 Task: Present slideshow on another screen.
Action: Mouse moved to (1060, 62)
Screenshot: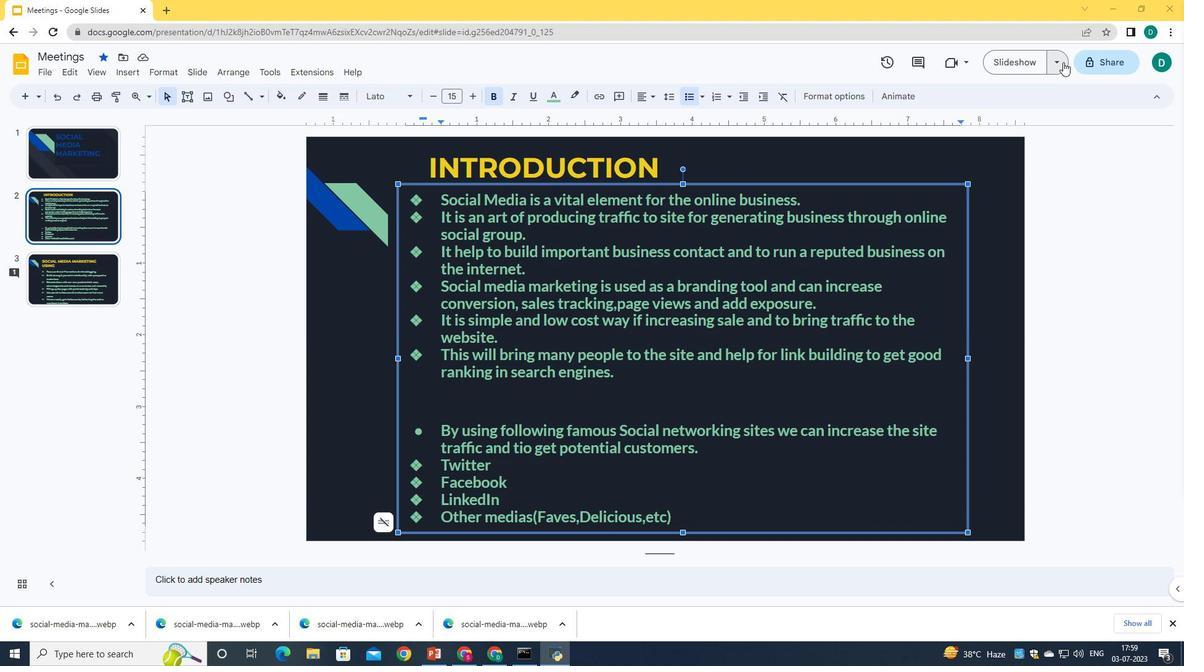 
Action: Mouse pressed left at (1060, 62)
Screenshot: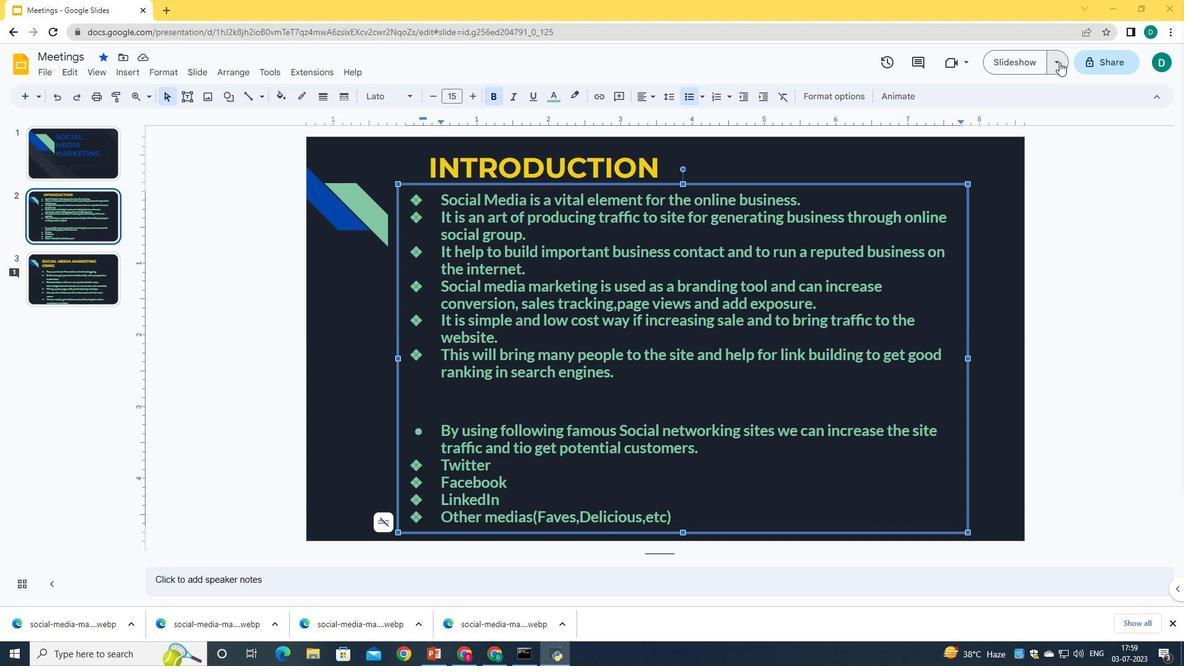 
Action: Mouse moved to (1010, 153)
Screenshot: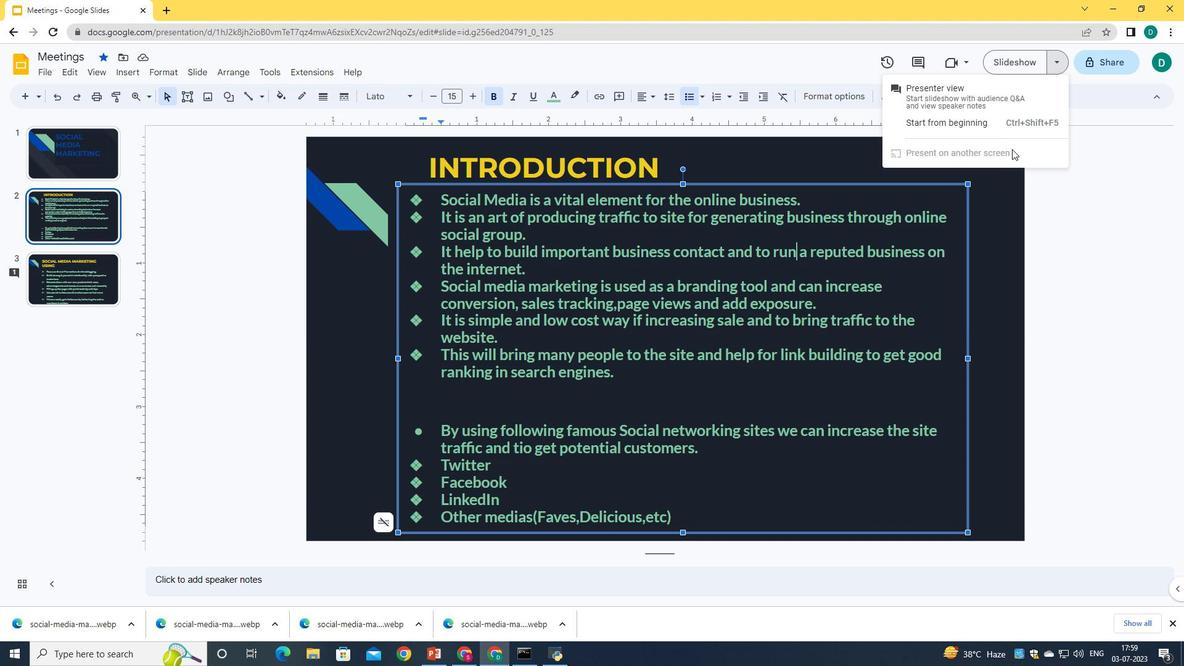 
Action: Mouse pressed left at (1010, 153)
Screenshot: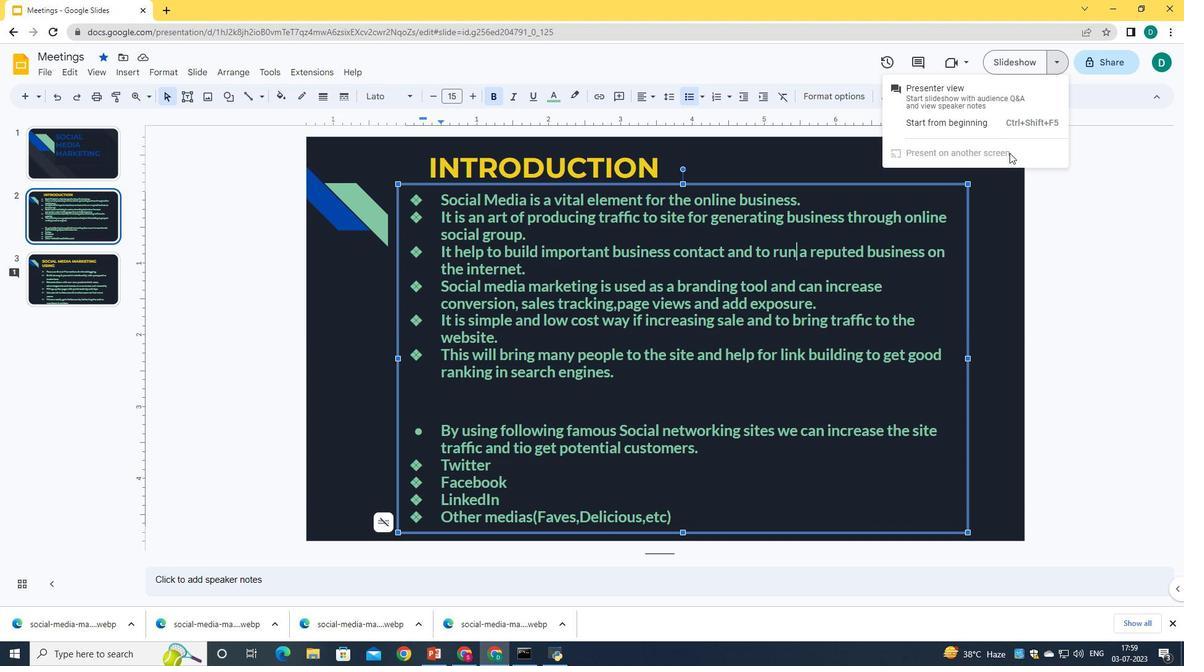 
